 Task: Download a spreadsheet as "tab-separated value (.tsv)".
Action: Mouse moved to (150, 214)
Screenshot: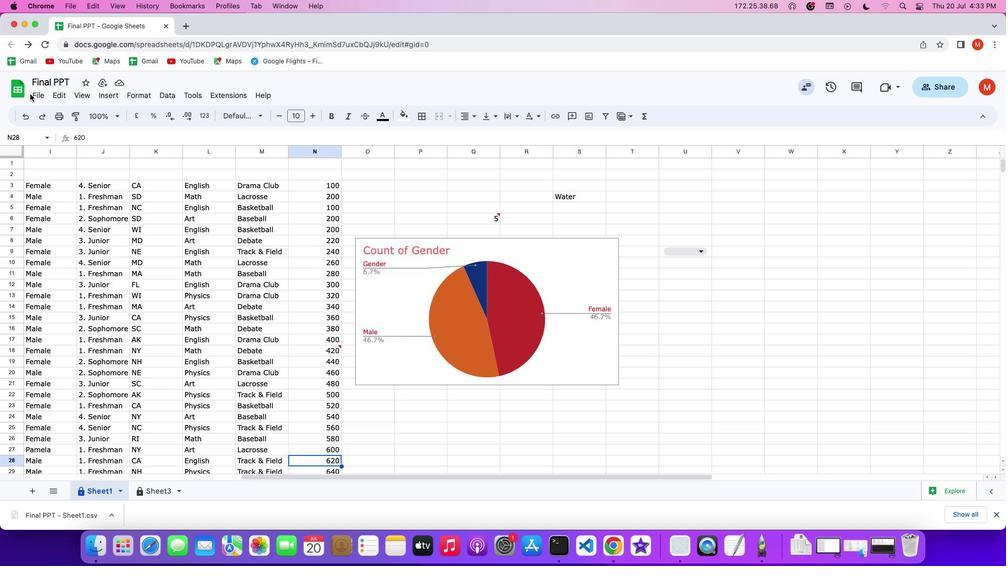 
Action: Mouse pressed left at (150, 214)
Screenshot: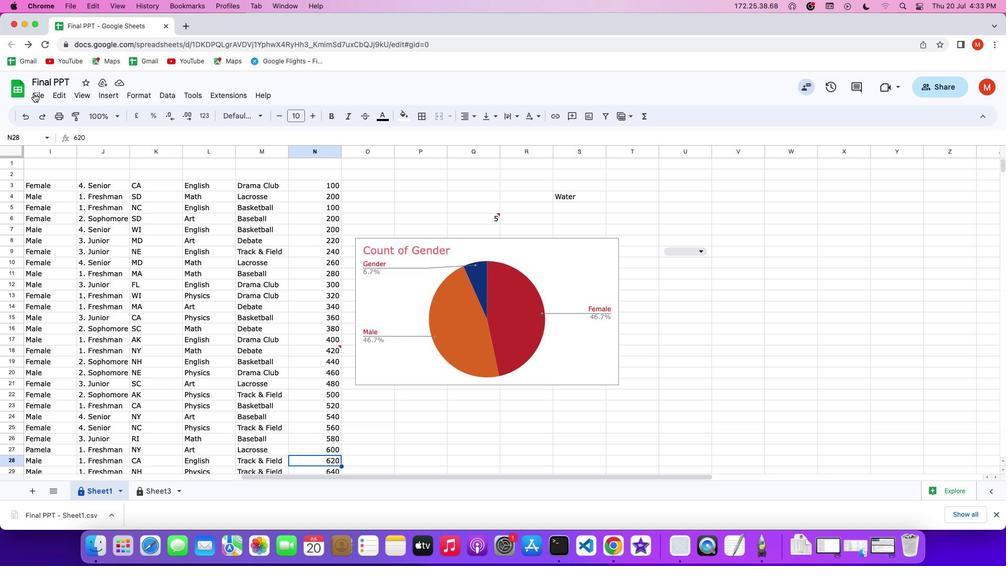 
Action: Mouse moved to (154, 213)
Screenshot: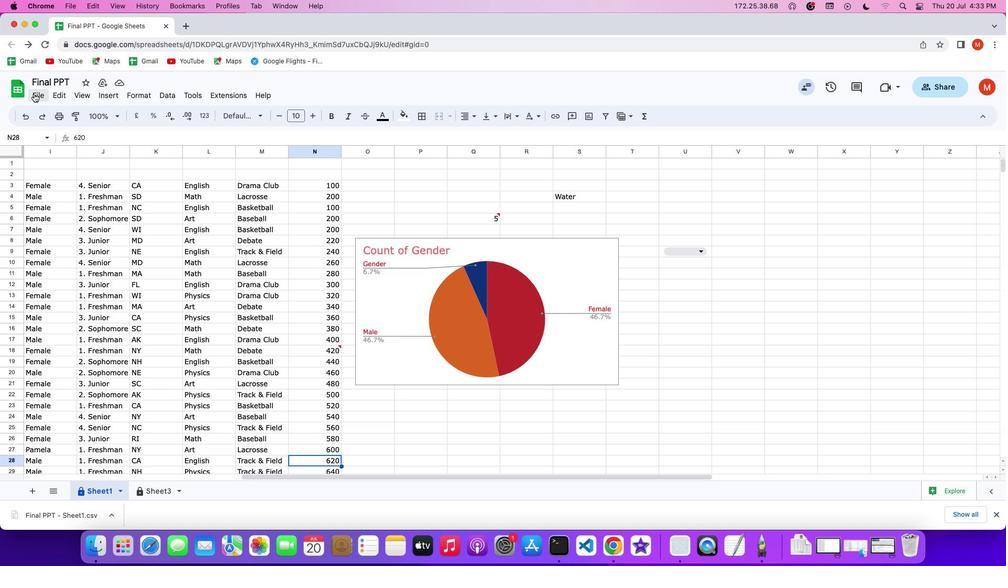 
Action: Mouse pressed left at (154, 213)
Screenshot: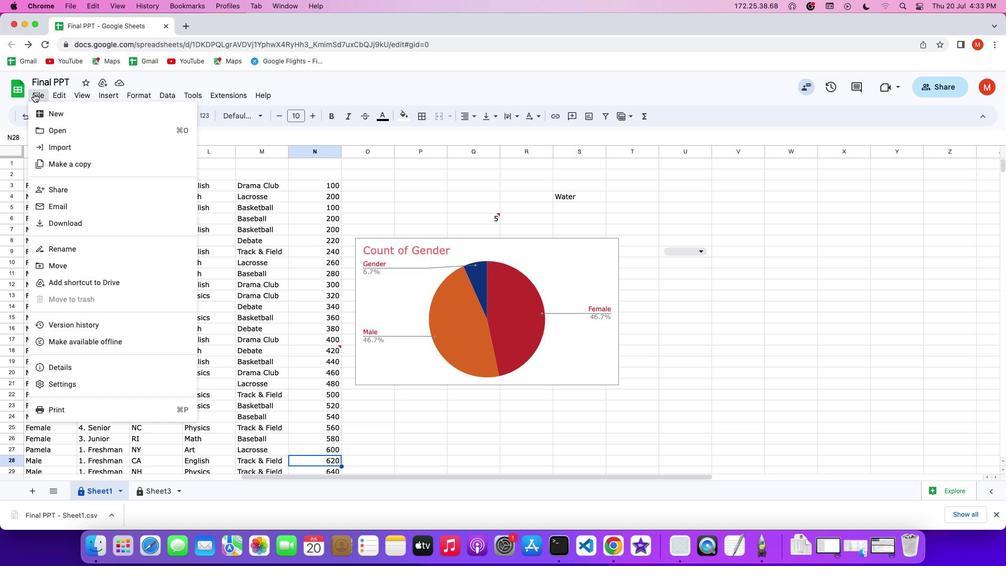 
Action: Mouse moved to (156, 213)
Screenshot: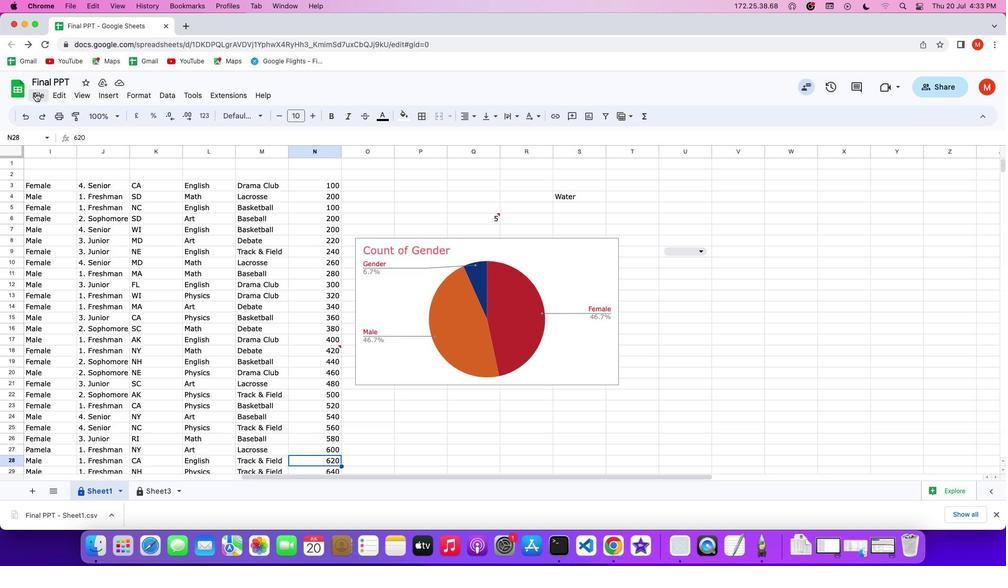 
Action: Mouse pressed left at (156, 213)
Screenshot: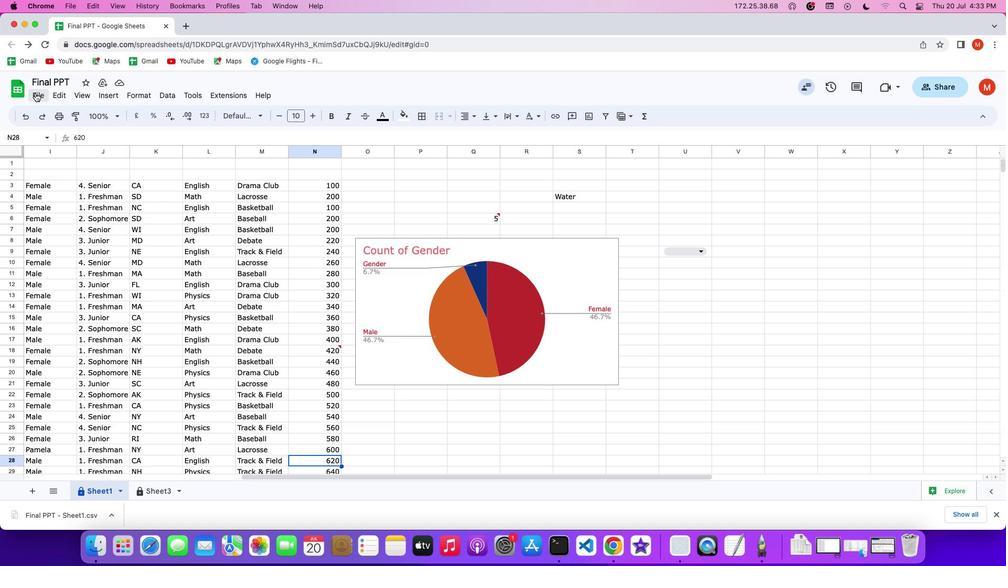
Action: Mouse pressed left at (156, 213)
Screenshot: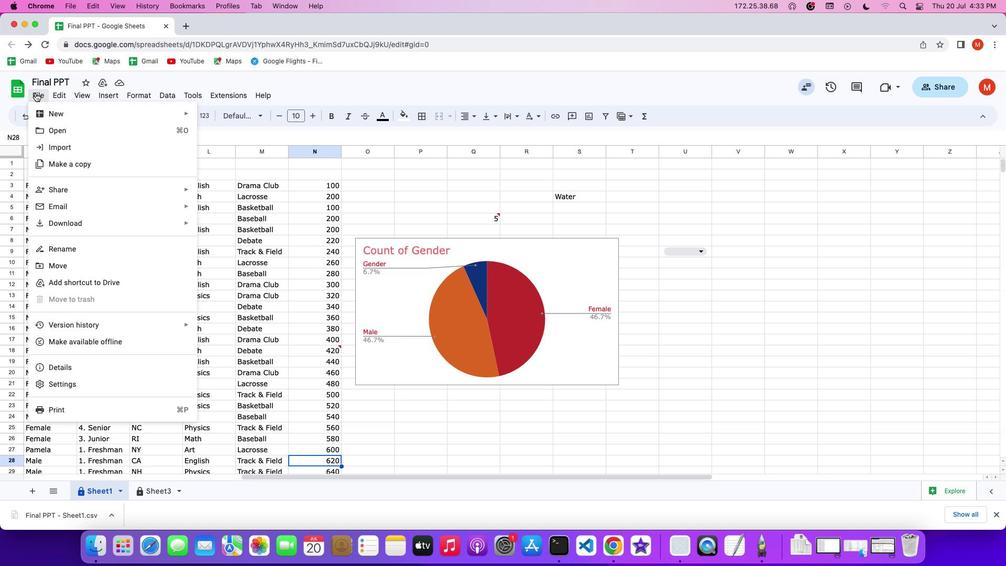 
Action: Mouse moved to (179, 348)
Screenshot: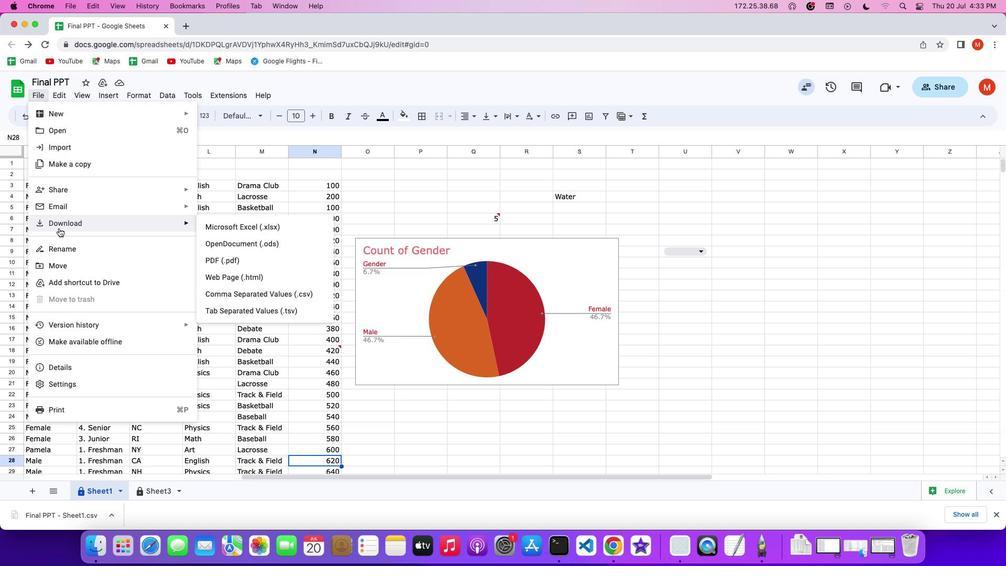 
Action: Mouse pressed left at (179, 348)
Screenshot: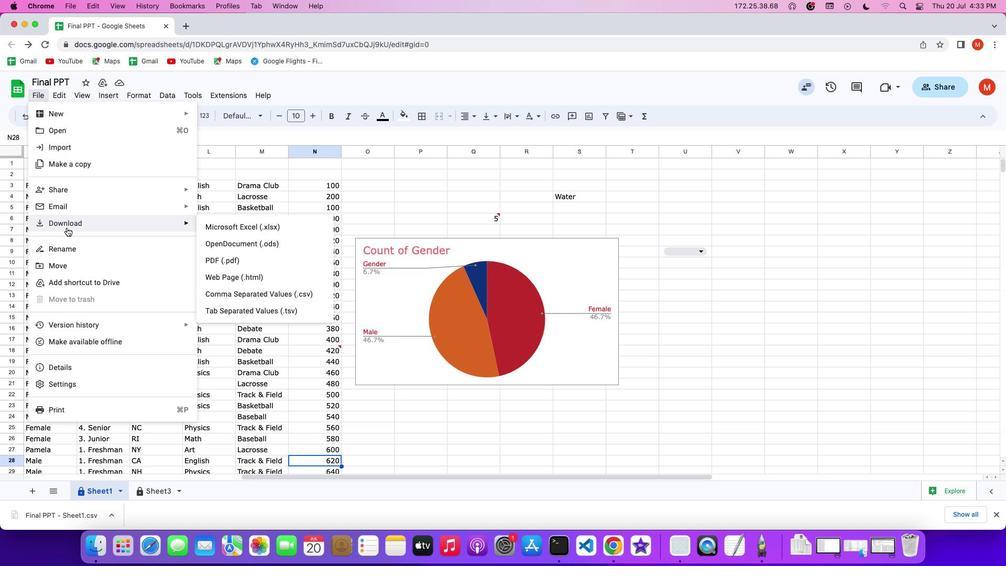 
Action: Mouse moved to (349, 428)
Screenshot: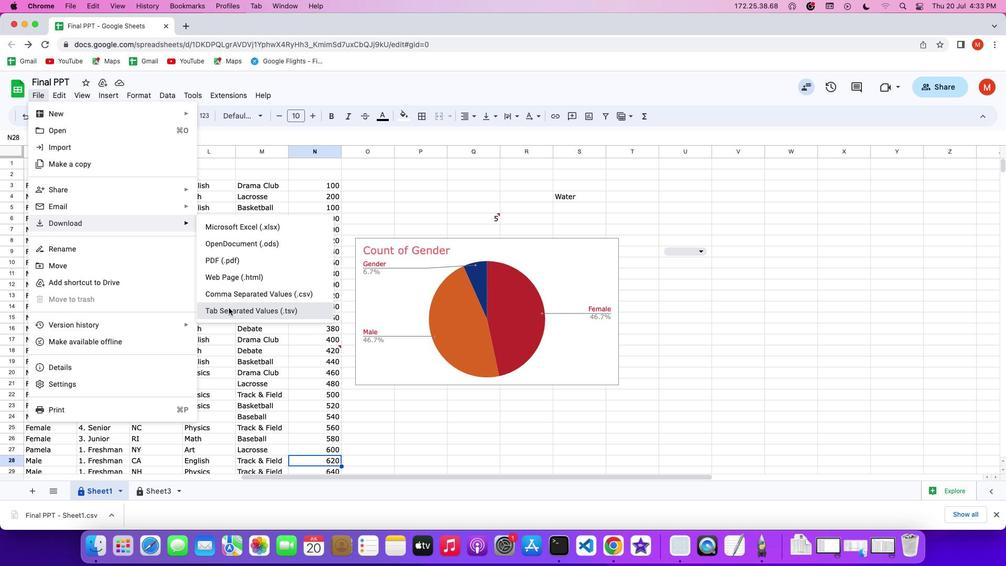 
Action: Mouse pressed left at (349, 428)
Screenshot: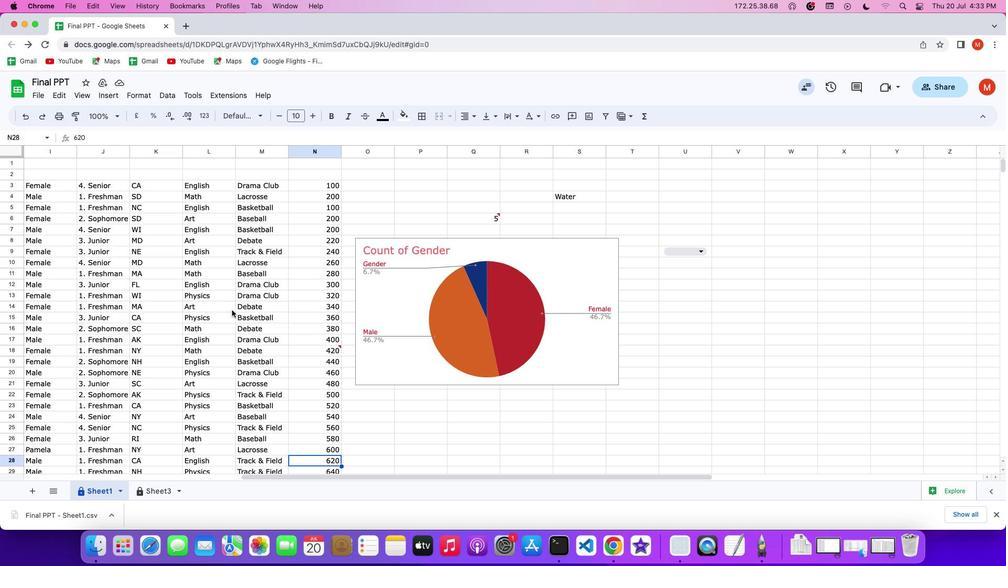 
Action: Mouse moved to (359, 437)
Screenshot: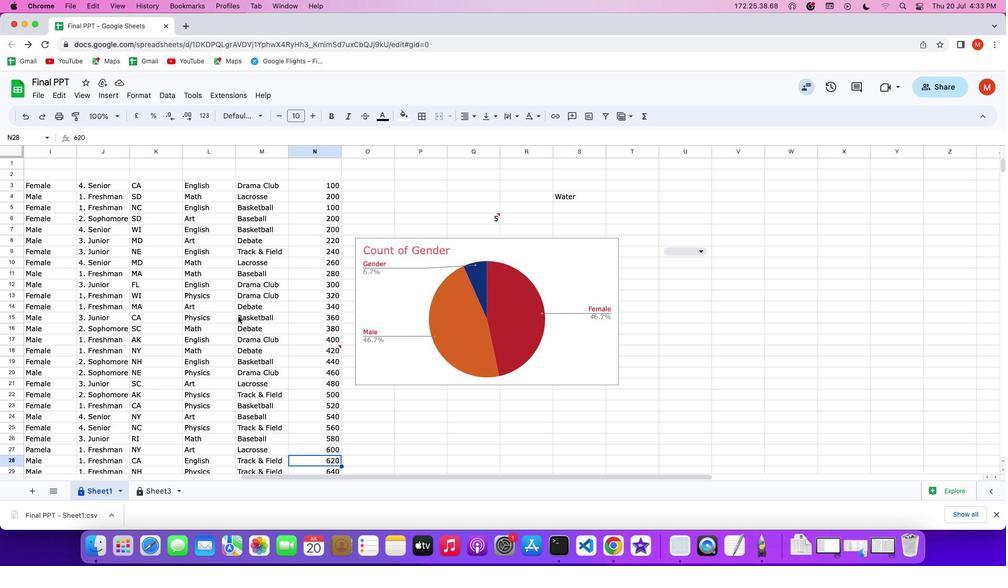 
